 Task: Look for products in the category "Deodrant & Shave" from Sprouts only.
Action: Mouse moved to (250, 113)
Screenshot: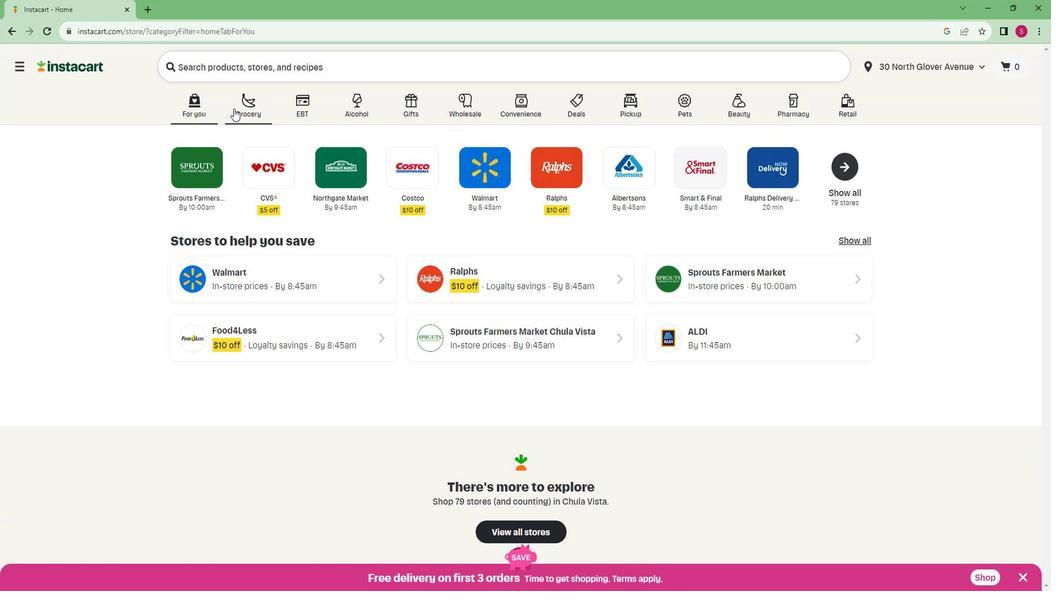 
Action: Mouse pressed left at (250, 113)
Screenshot: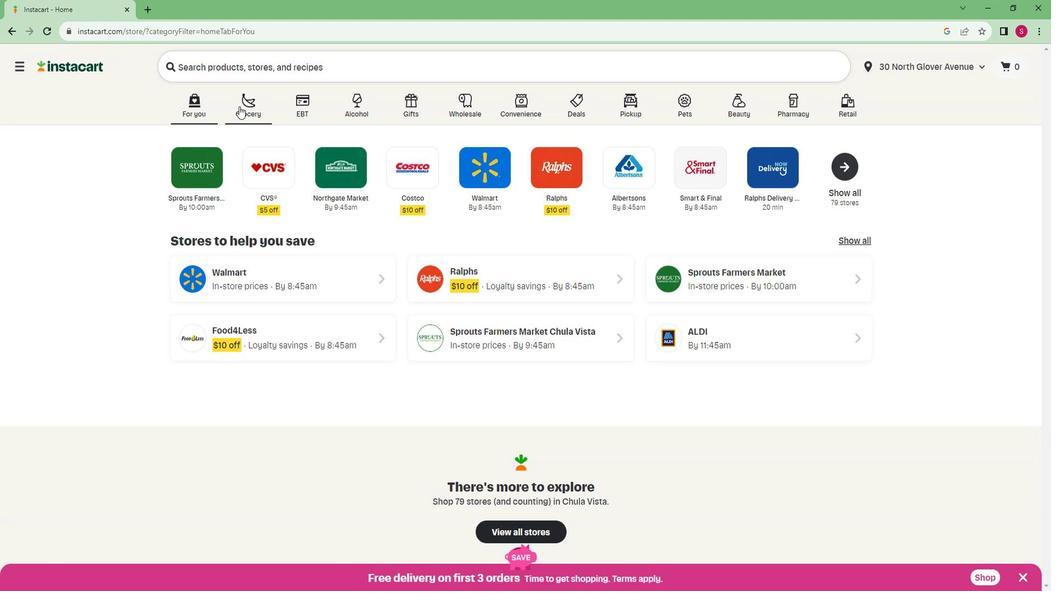
Action: Mouse moved to (235, 328)
Screenshot: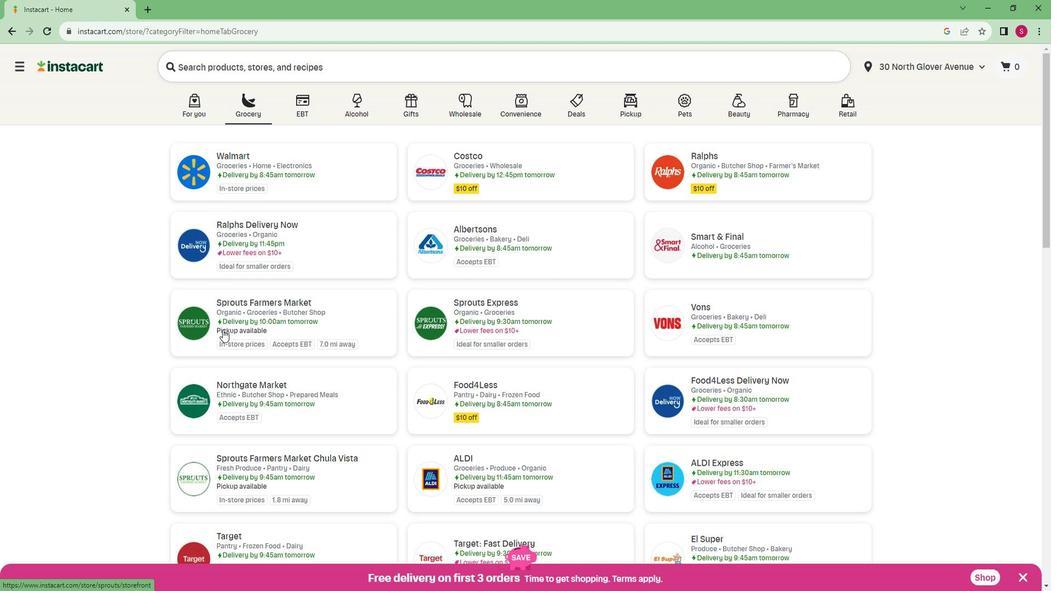 
Action: Mouse pressed left at (235, 328)
Screenshot: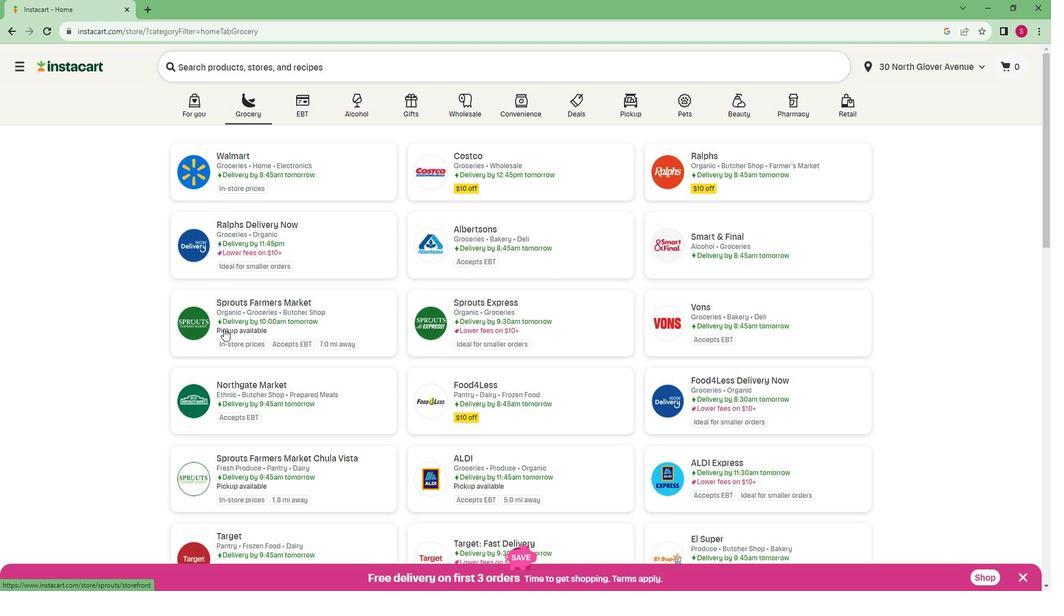 
Action: Mouse moved to (40, 433)
Screenshot: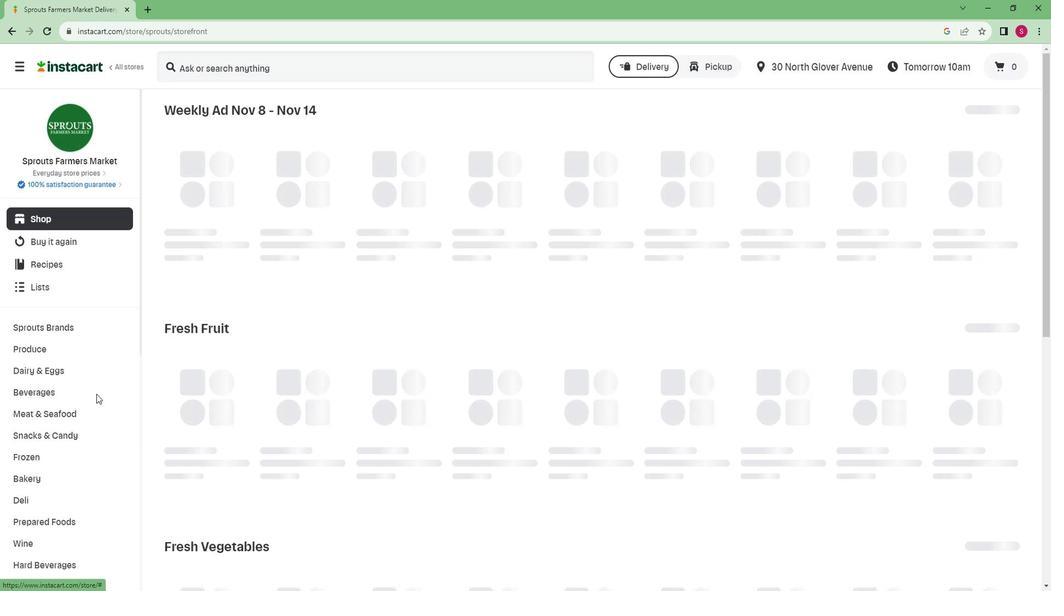 
Action: Mouse scrolled (40, 432) with delta (0, 0)
Screenshot: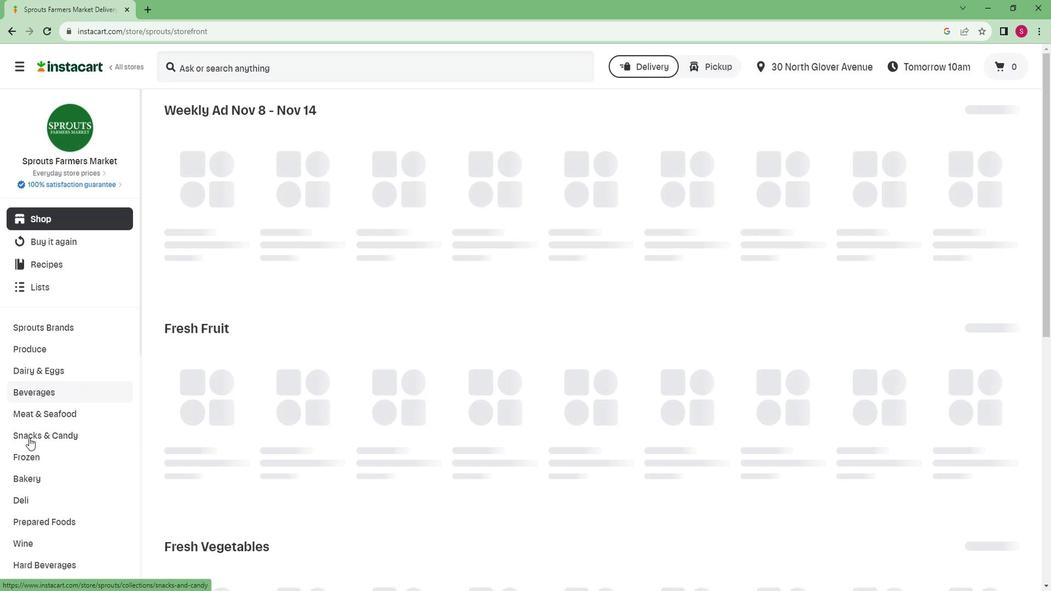 
Action: Mouse scrolled (40, 432) with delta (0, 0)
Screenshot: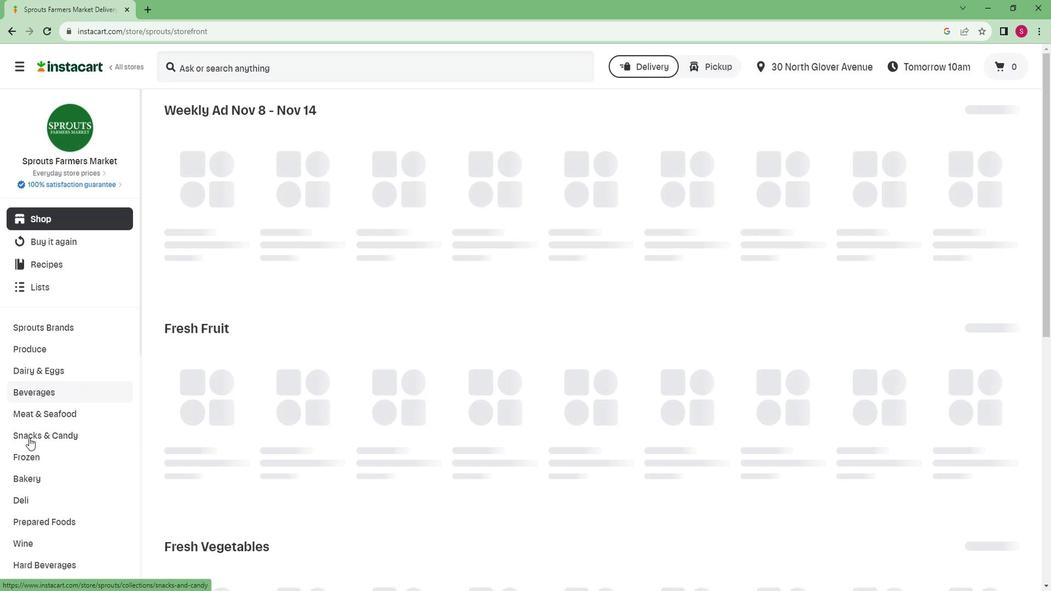 
Action: Mouse scrolled (40, 432) with delta (0, 0)
Screenshot: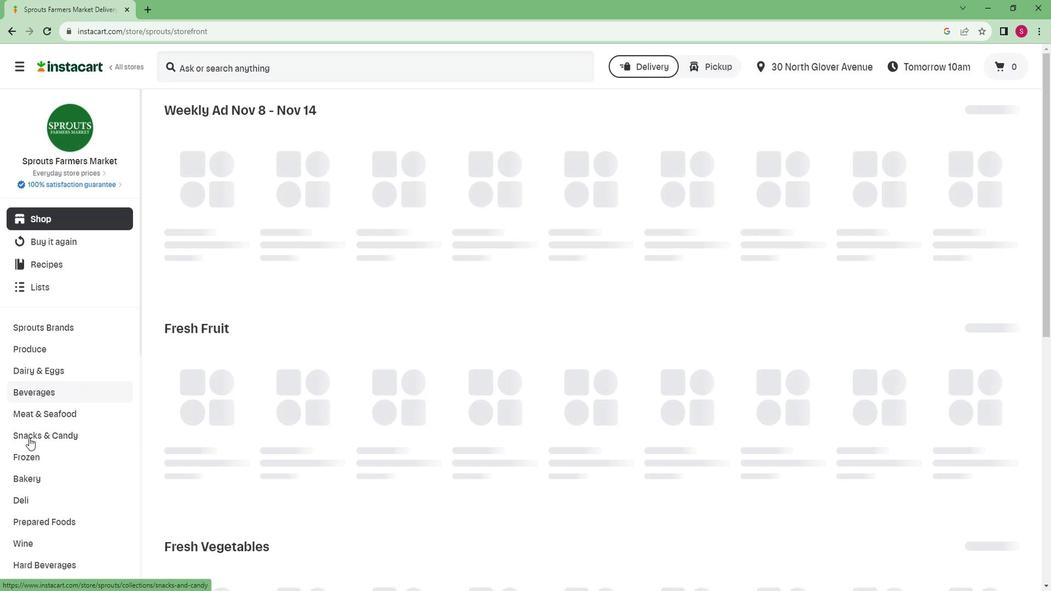
Action: Mouse moved to (40, 433)
Screenshot: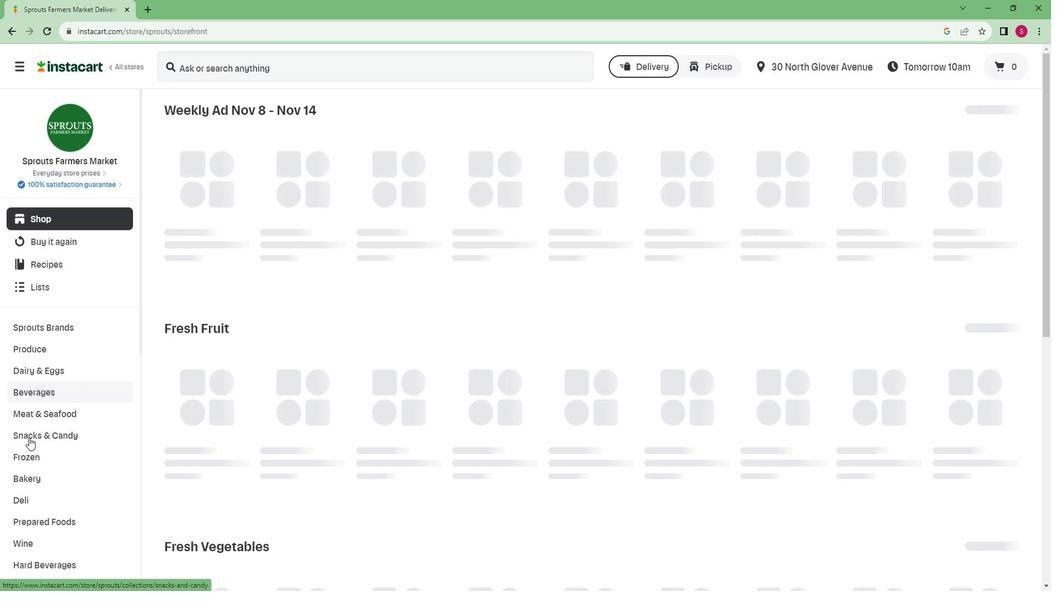 
Action: Mouse scrolled (40, 432) with delta (0, 0)
Screenshot: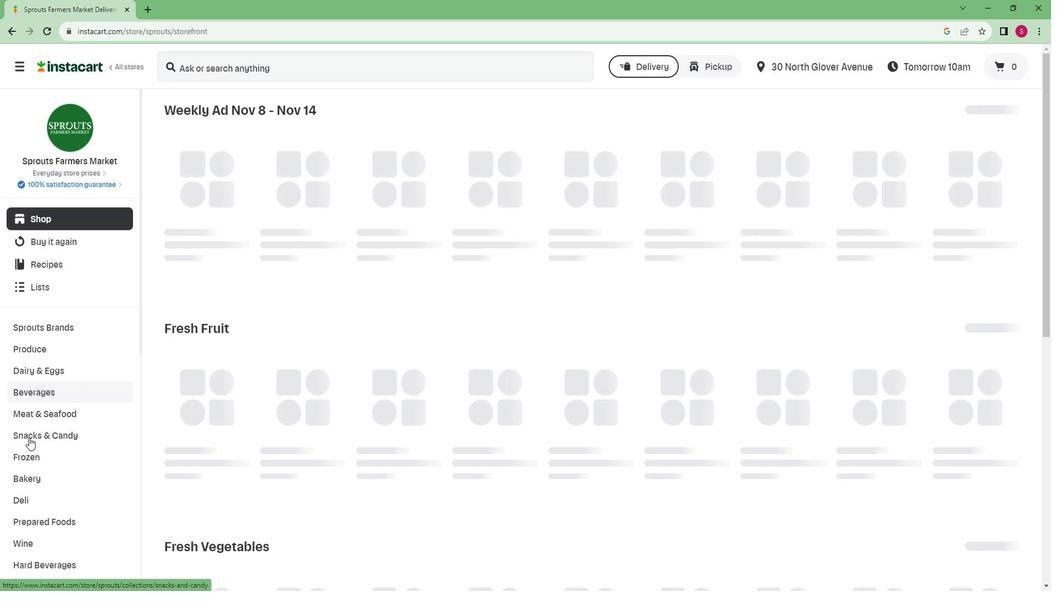 
Action: Mouse moved to (39, 433)
Screenshot: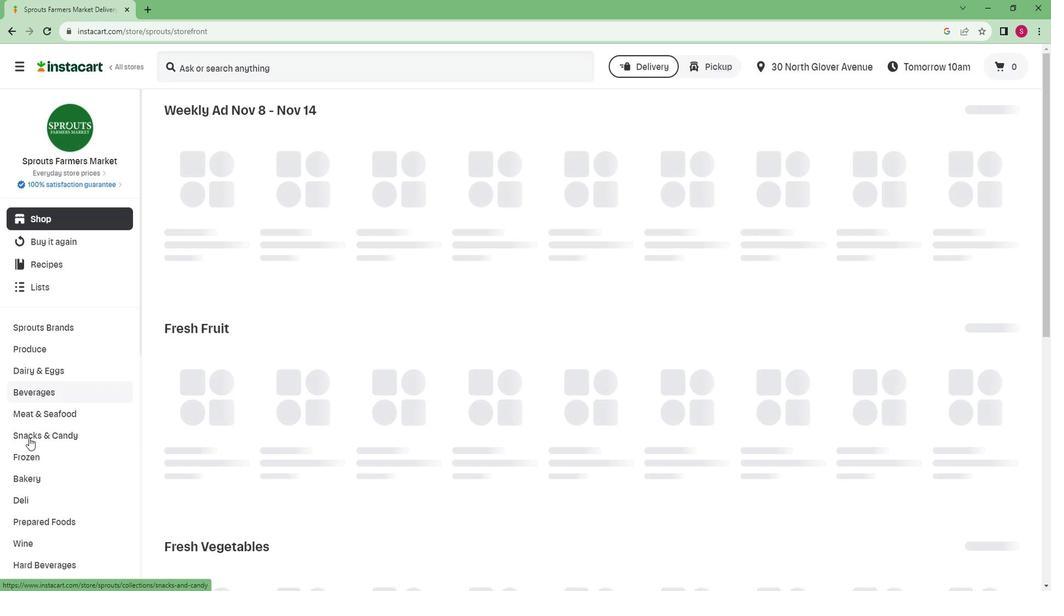 
Action: Mouse scrolled (39, 432) with delta (0, 0)
Screenshot: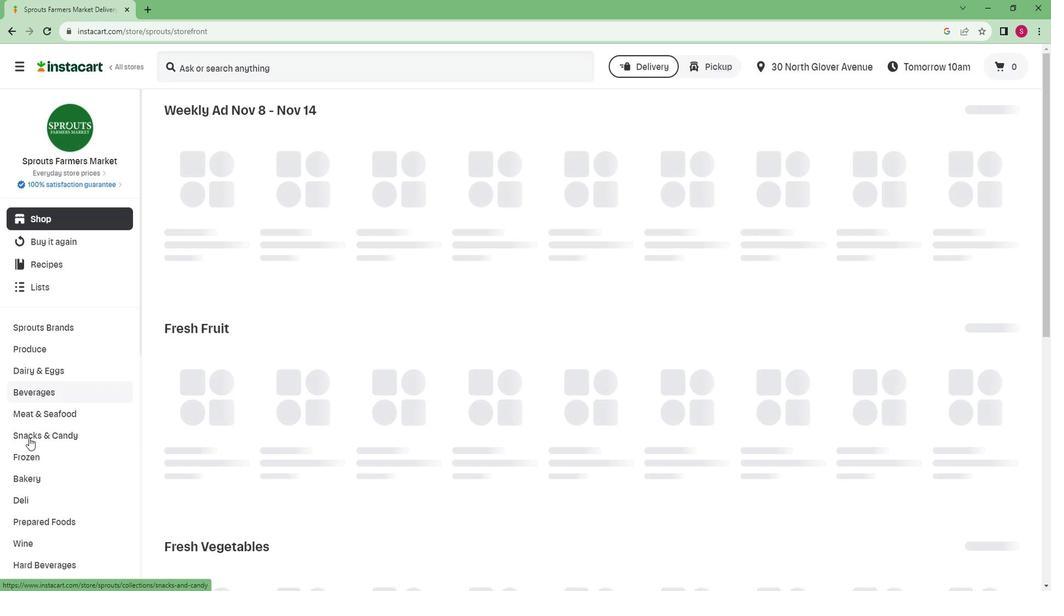 
Action: Mouse moved to (38, 432)
Screenshot: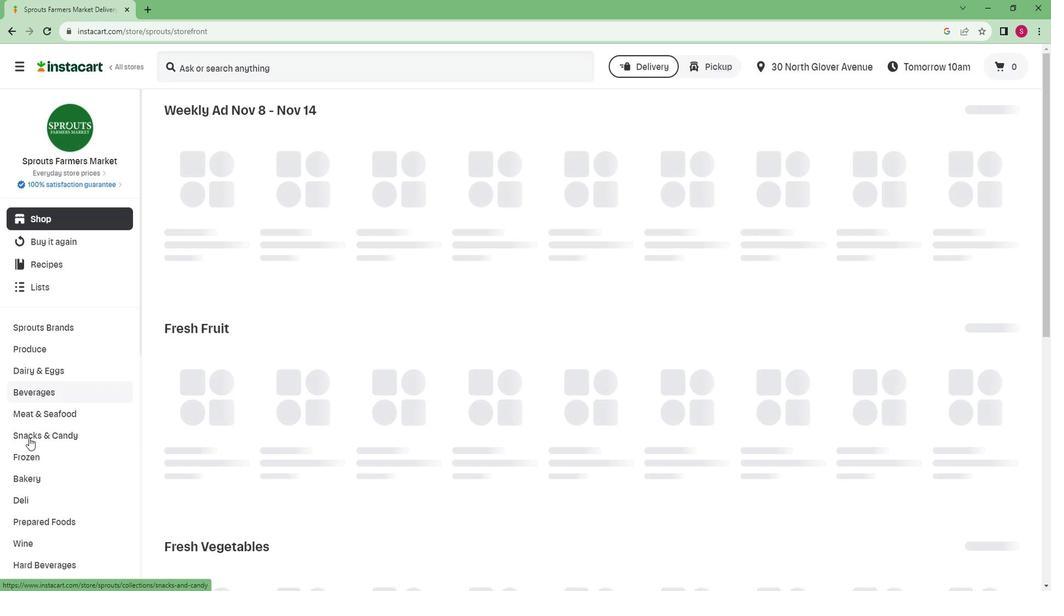 
Action: Mouse scrolled (38, 432) with delta (0, 0)
Screenshot: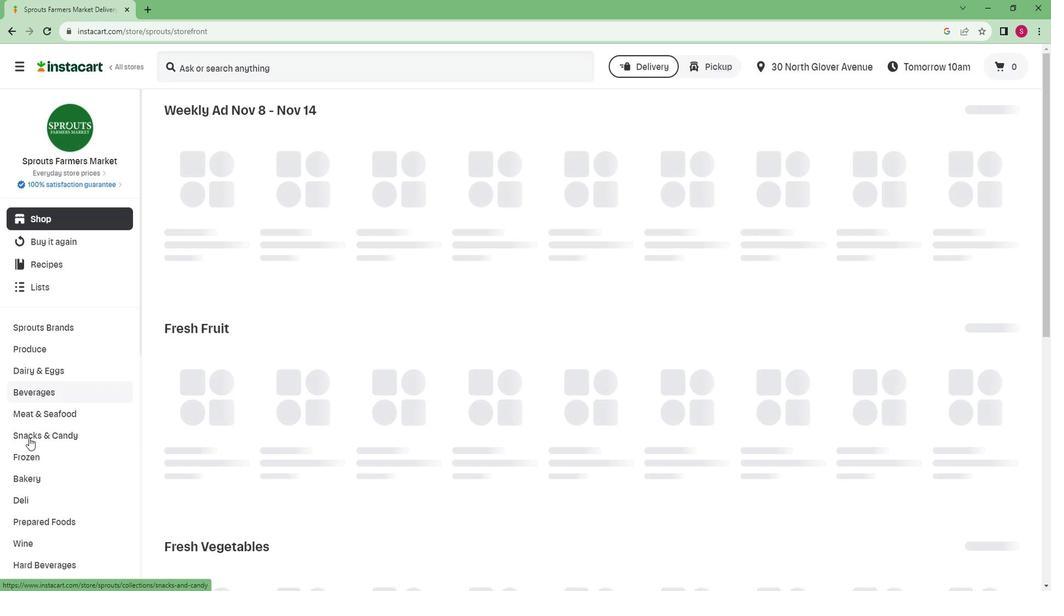 
Action: Mouse moved to (38, 430)
Screenshot: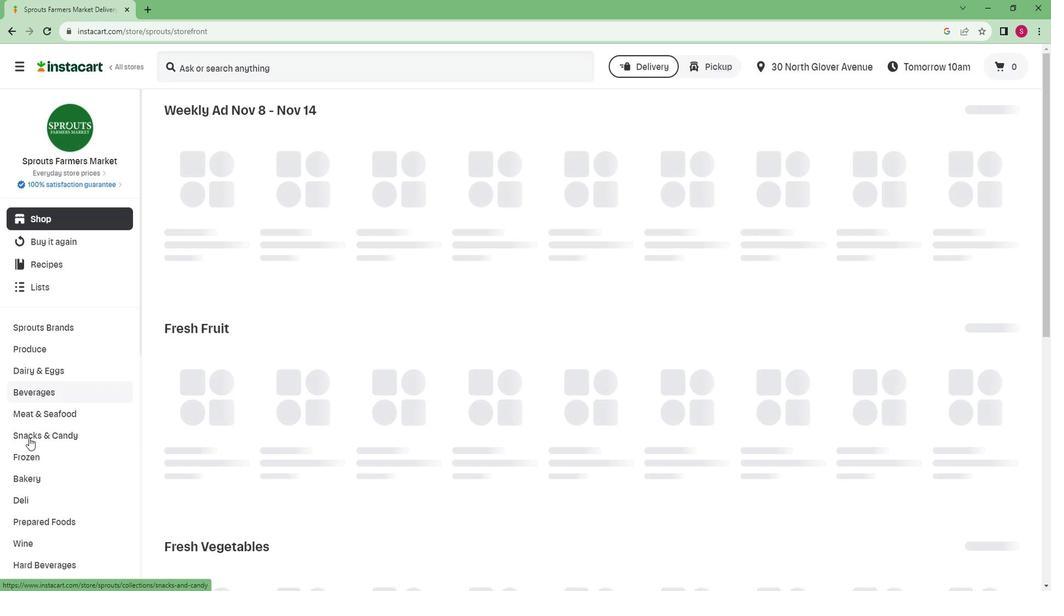 
Action: Mouse scrolled (38, 429) with delta (0, 0)
Screenshot: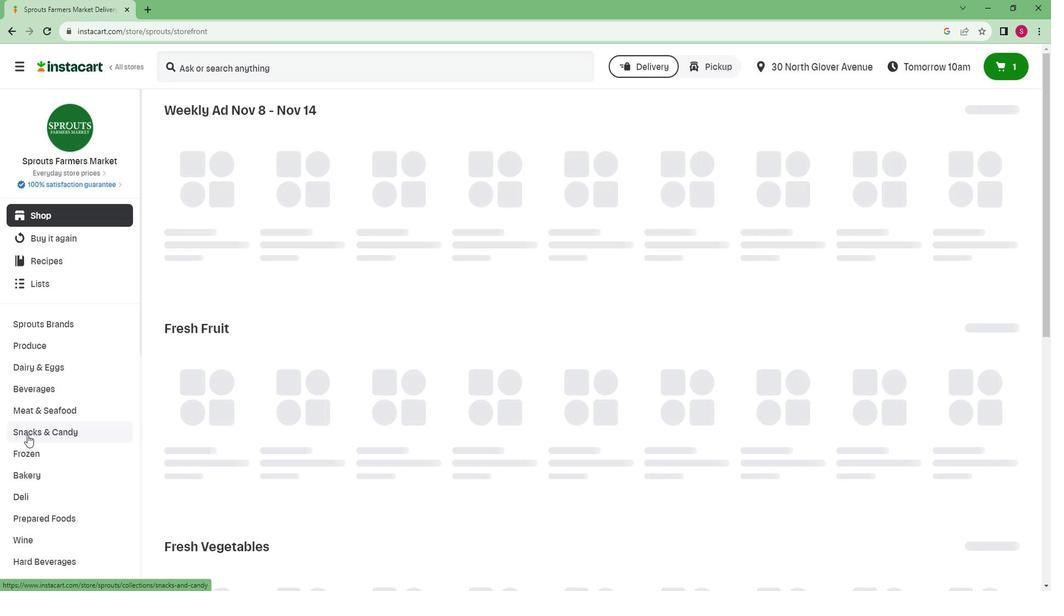 
Action: Mouse moved to (38, 423)
Screenshot: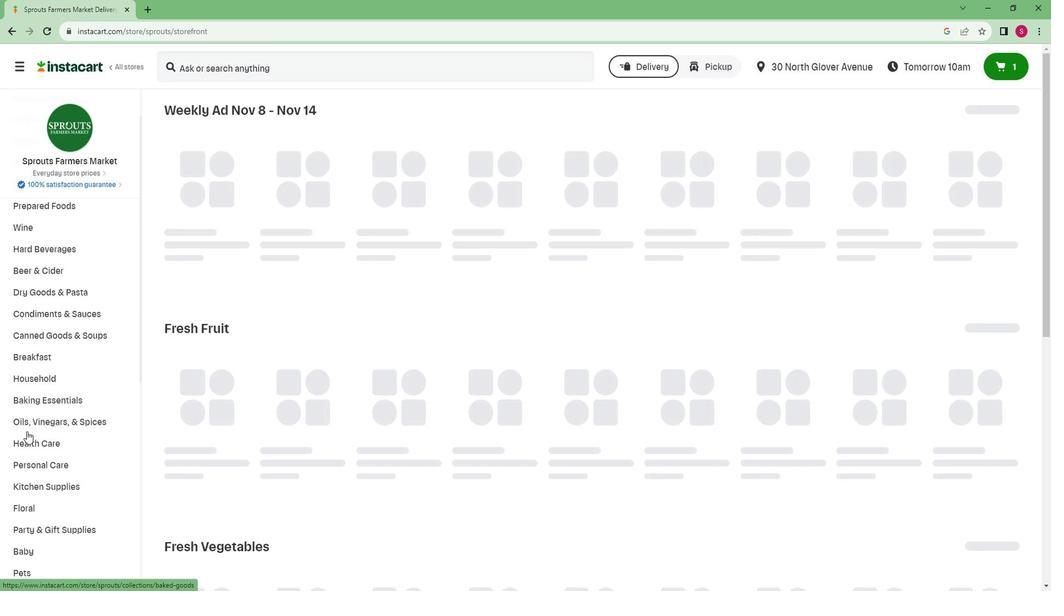 
Action: Mouse scrolled (38, 423) with delta (0, 0)
Screenshot: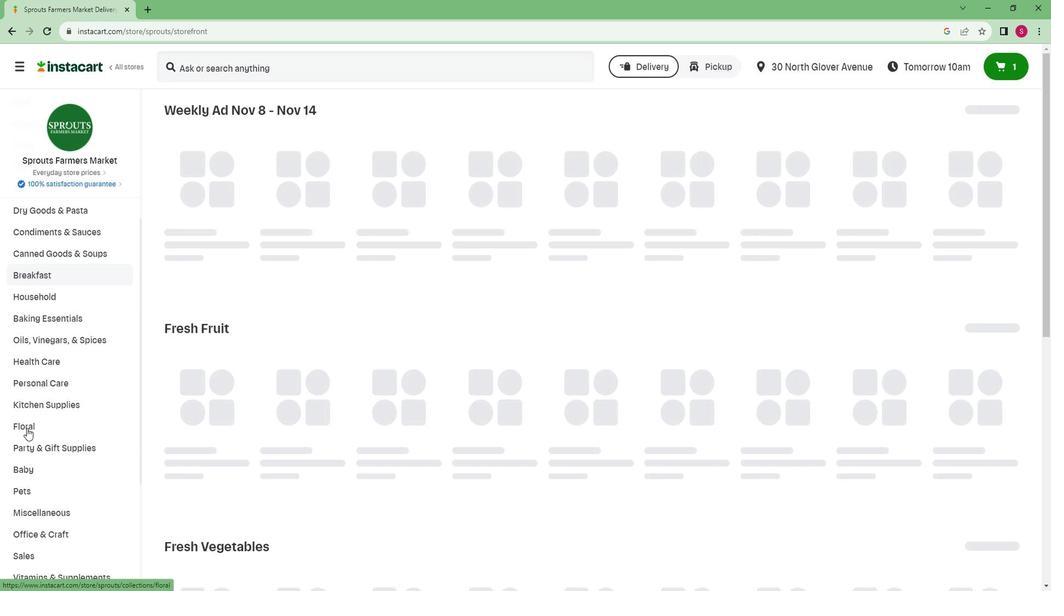 
Action: Mouse scrolled (38, 423) with delta (0, 0)
Screenshot: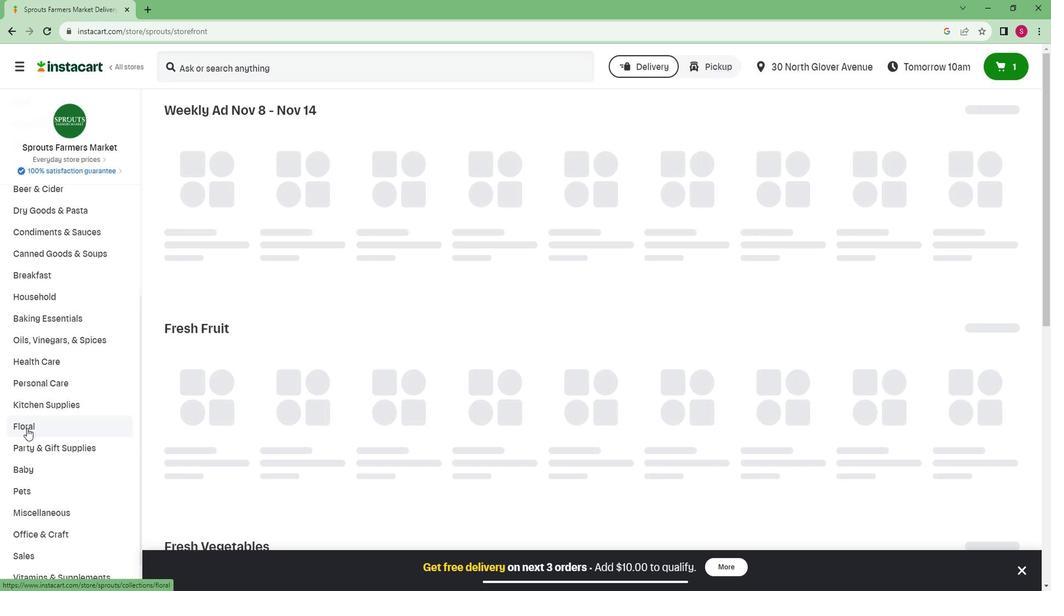 
Action: Mouse scrolled (38, 423) with delta (0, 0)
Screenshot: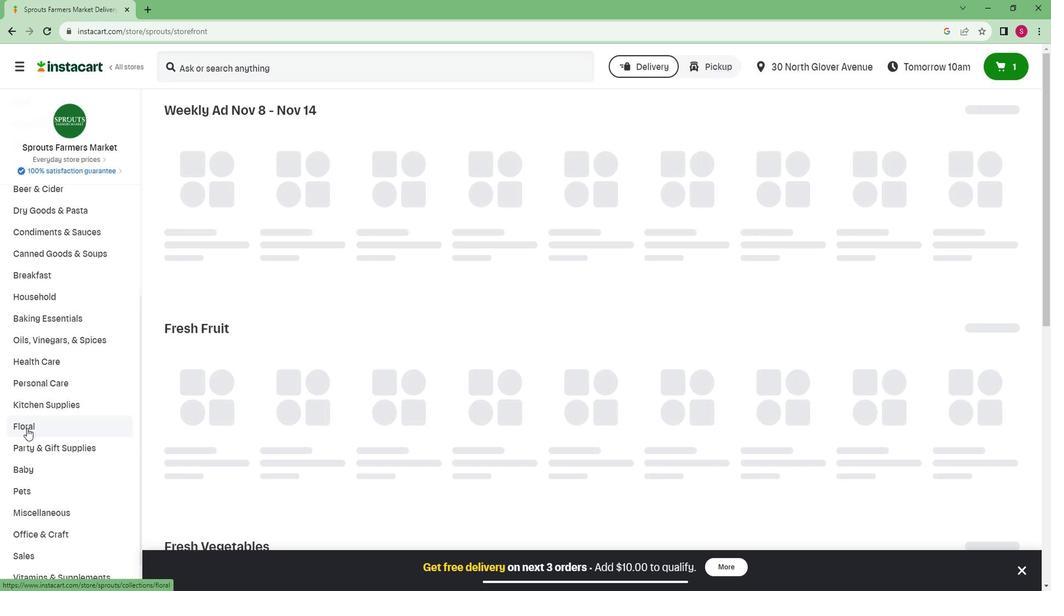 
Action: Mouse scrolled (38, 423) with delta (0, 0)
Screenshot: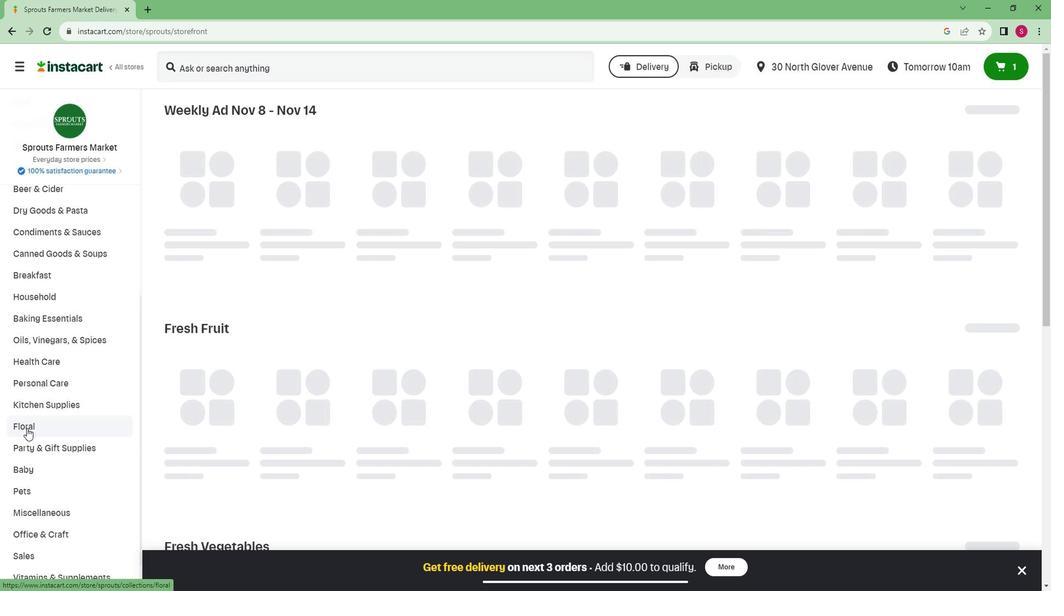 
Action: Mouse scrolled (38, 423) with delta (0, 0)
Screenshot: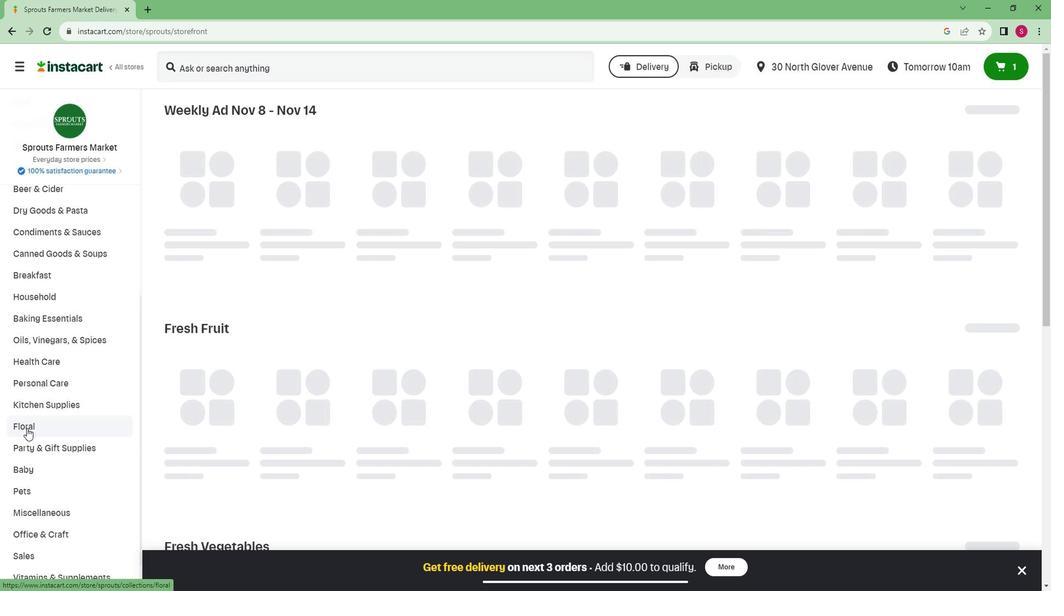 
Action: Mouse moved to (62, 542)
Screenshot: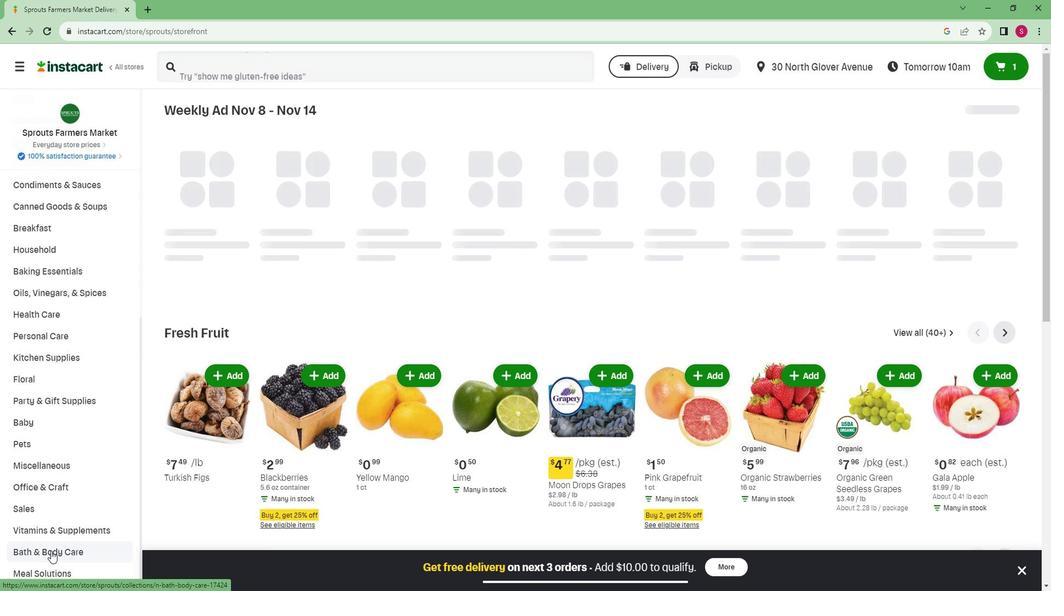 
Action: Mouse pressed left at (62, 542)
Screenshot: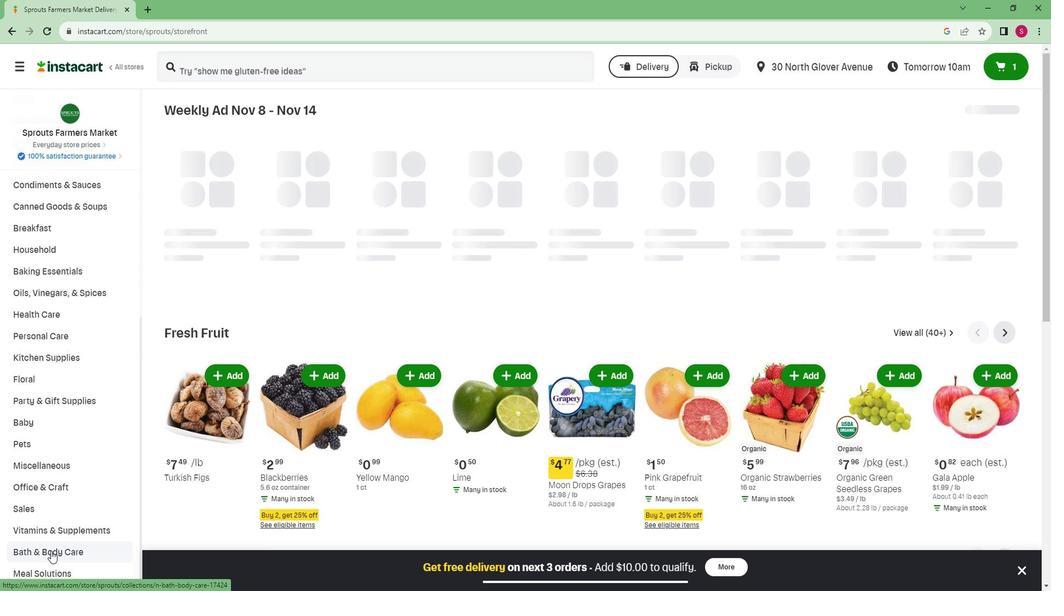 
Action: Mouse moved to (802, 146)
Screenshot: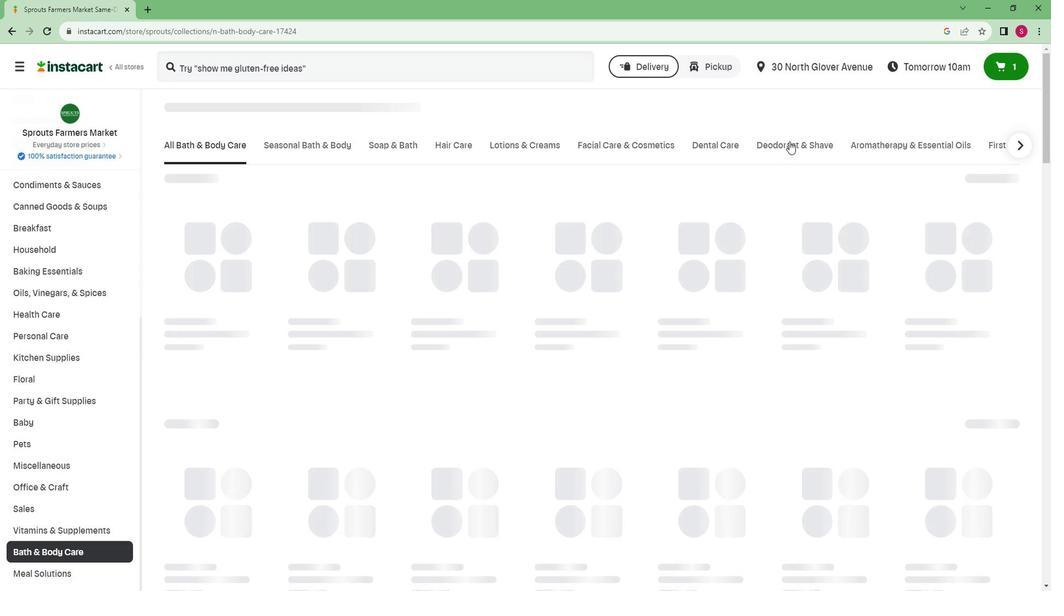 
Action: Mouse pressed left at (802, 146)
Screenshot: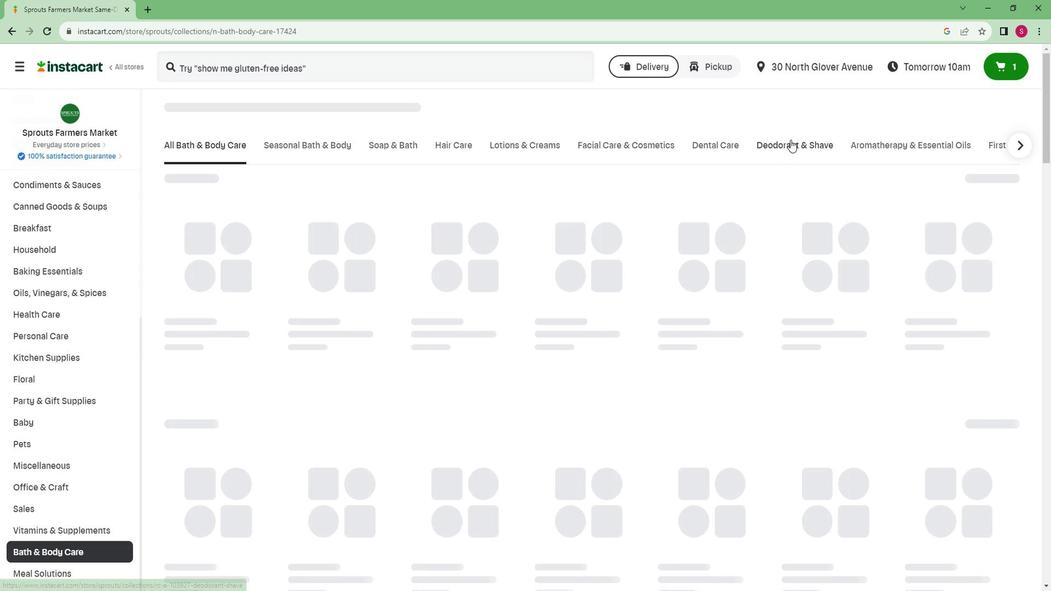 
Action: Mouse moved to (256, 180)
Screenshot: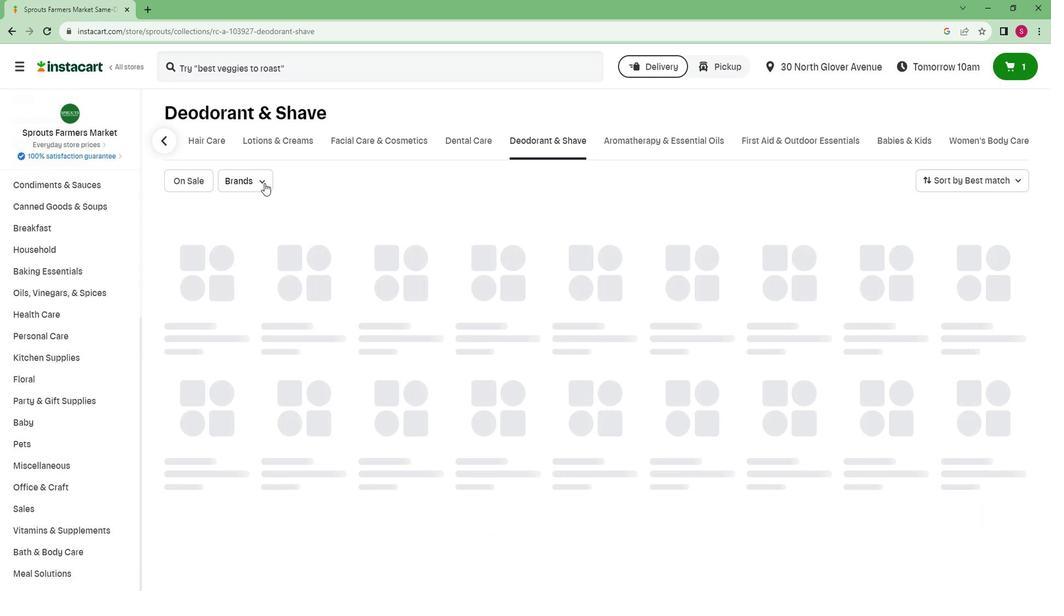 
Action: Mouse pressed left at (256, 180)
Screenshot: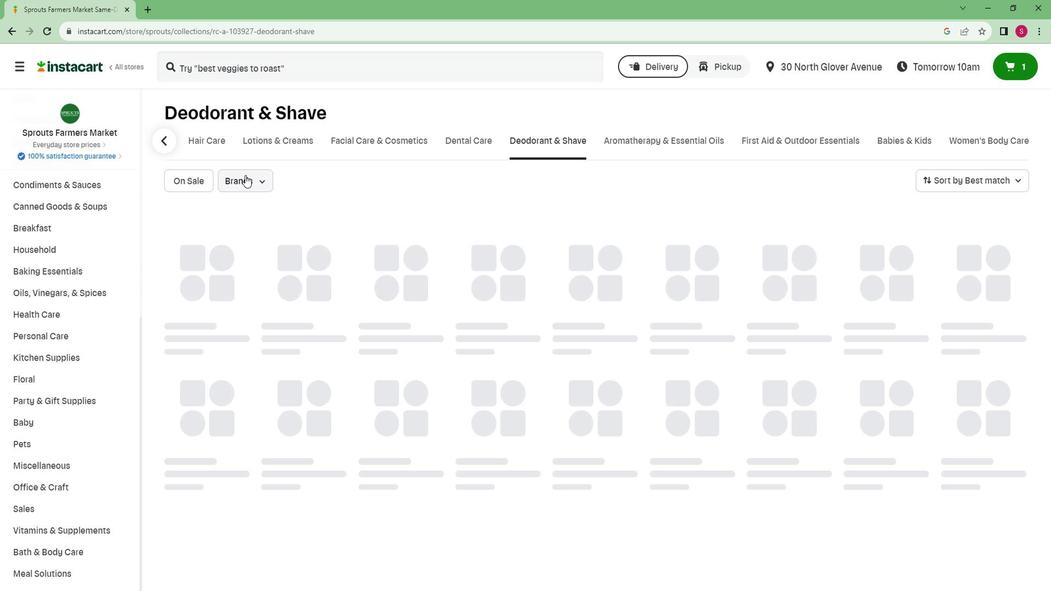 
Action: Mouse moved to (290, 303)
Screenshot: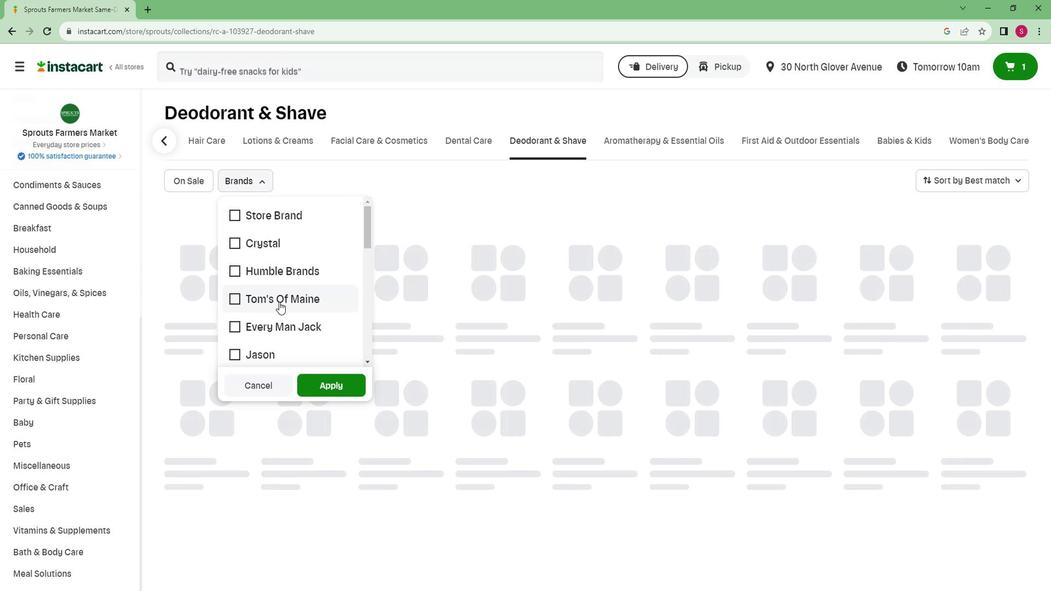 
Action: Mouse scrolled (290, 302) with delta (0, 0)
Screenshot: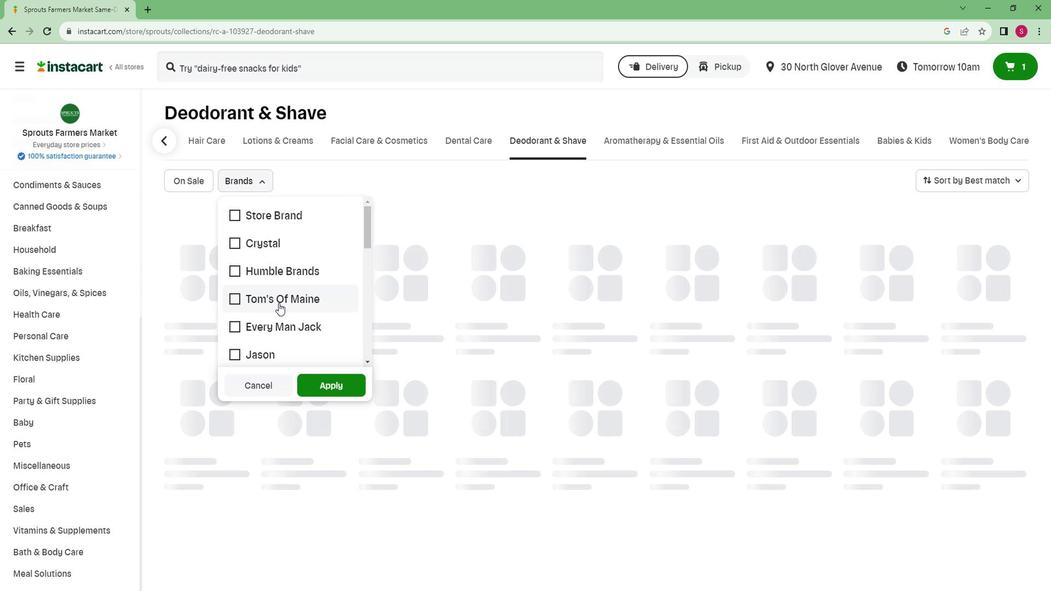 
Action: Mouse scrolled (290, 302) with delta (0, 0)
Screenshot: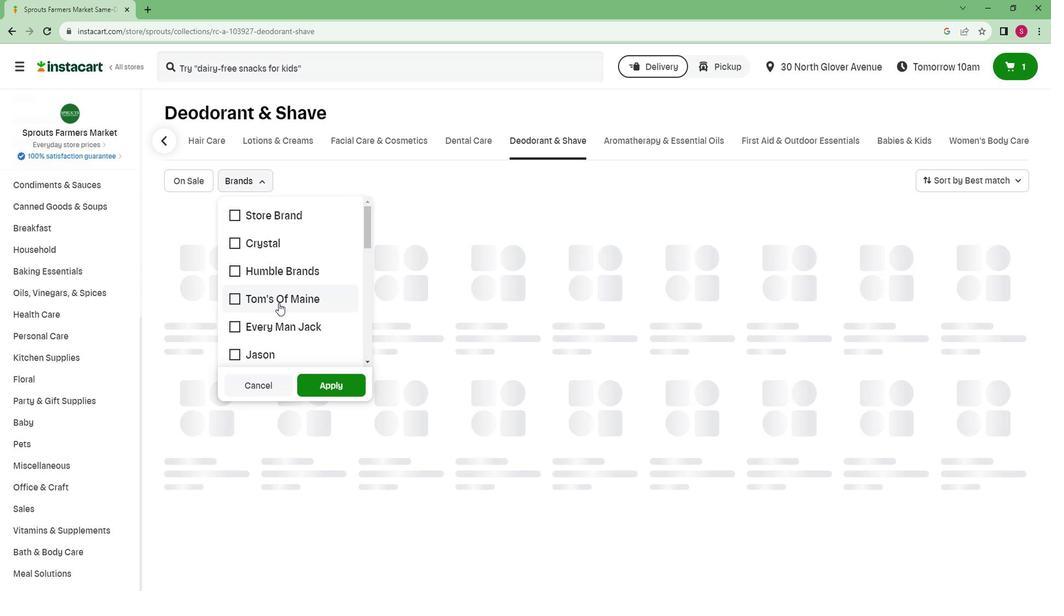 
Action: Mouse moved to (278, 279)
Screenshot: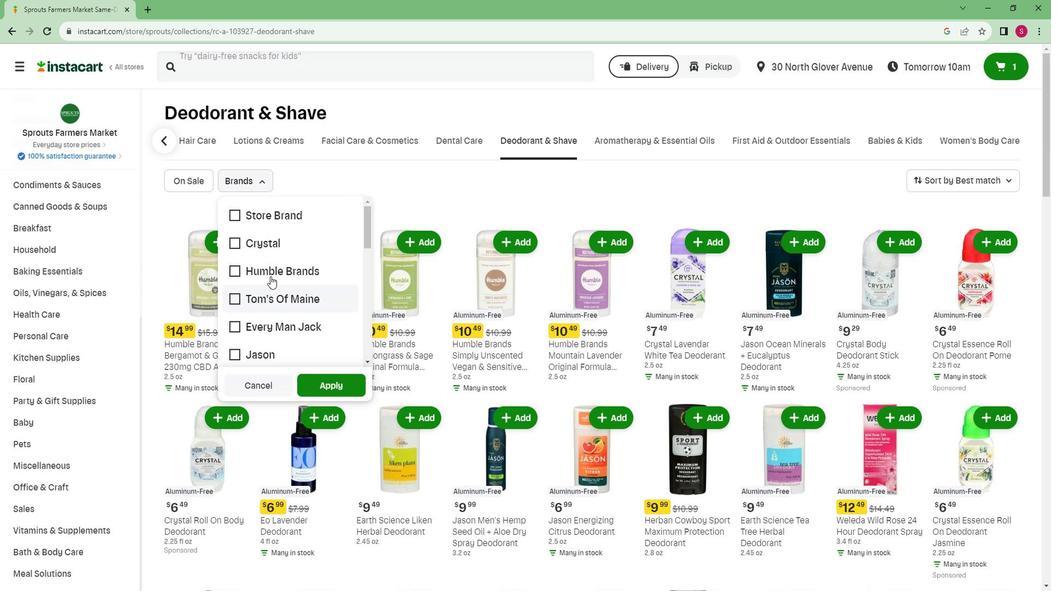 
Action: Mouse scrolled (278, 279) with delta (0, 0)
Screenshot: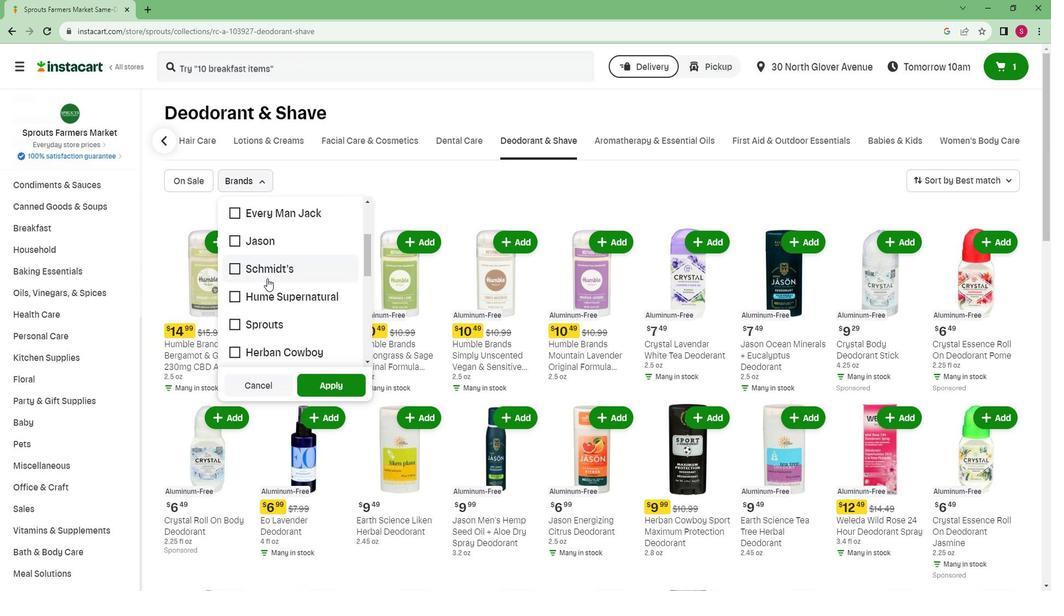 
Action: Mouse moved to (280, 275)
Screenshot: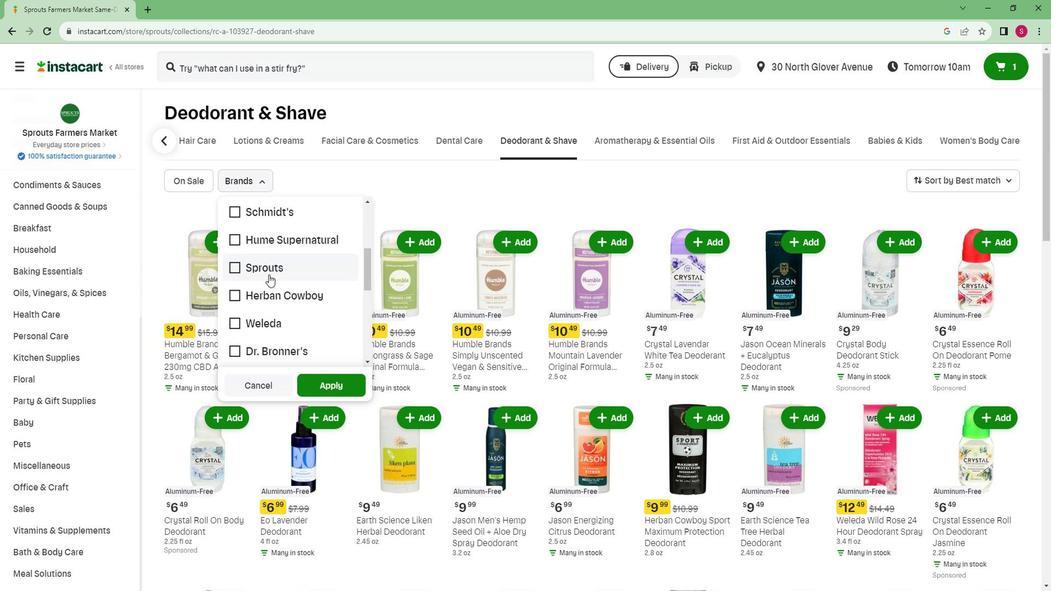 
Action: Mouse pressed left at (280, 275)
Screenshot: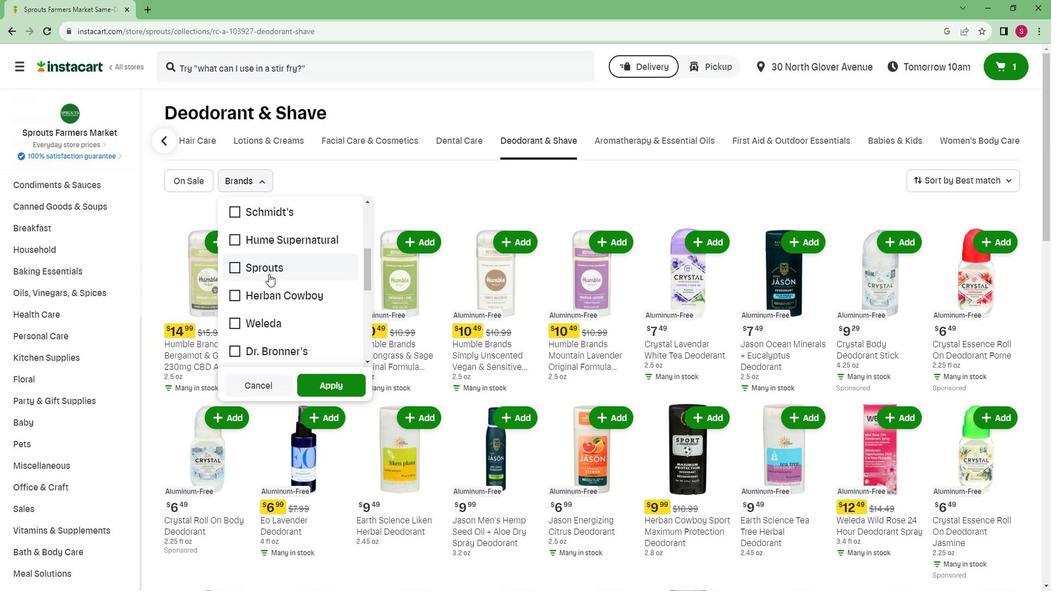 
Action: Mouse moved to (342, 380)
Screenshot: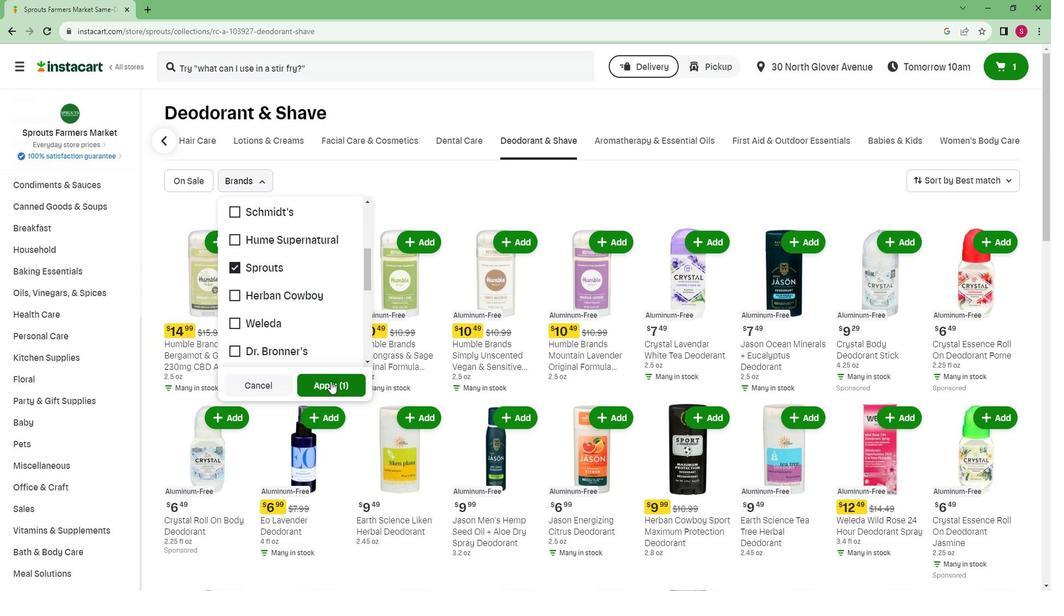 
Action: Mouse pressed left at (342, 380)
Screenshot: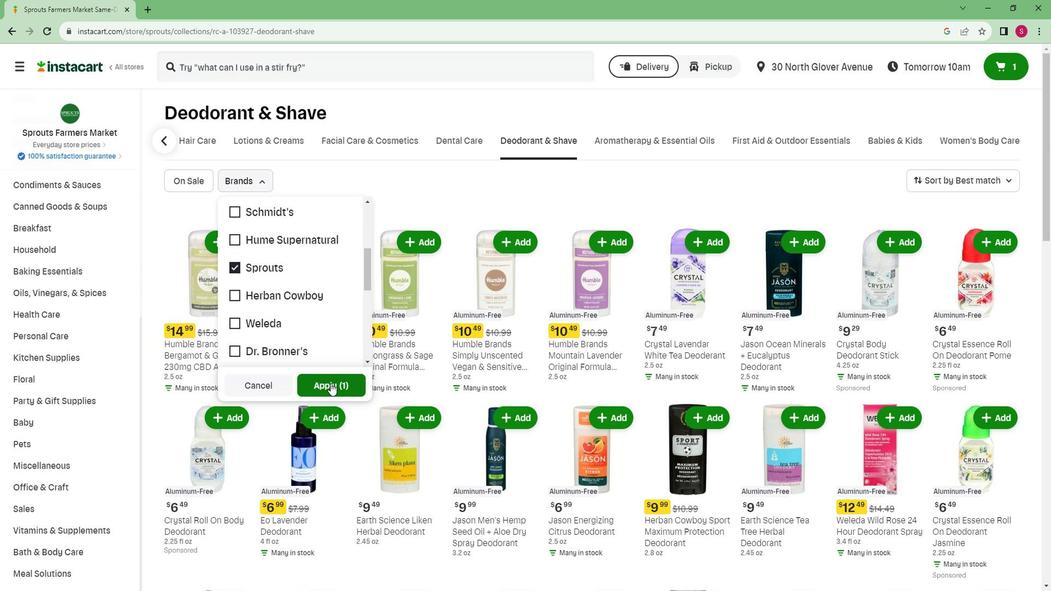 
